 Task: Set Duration of Sprint called Sprint0014 in Scrum Project Project0005 to 2 weeks in Jira
Action: Mouse moved to (431, 488)
Screenshot: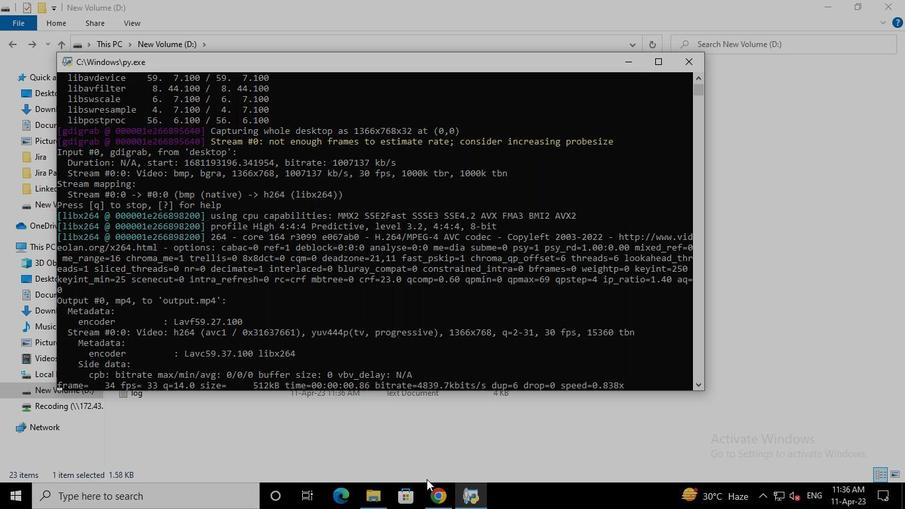 
Action: Mouse pressed left at (431, 488)
Screenshot: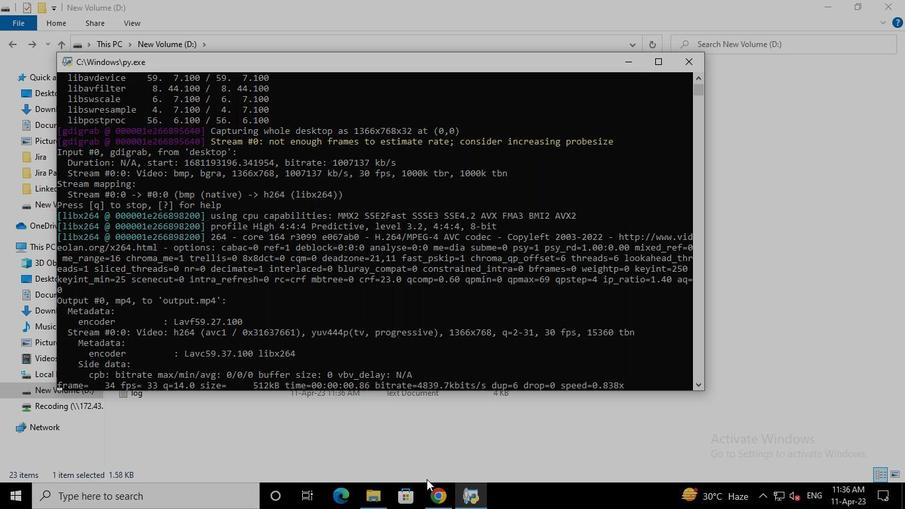 
Action: Mouse moved to (110, 196)
Screenshot: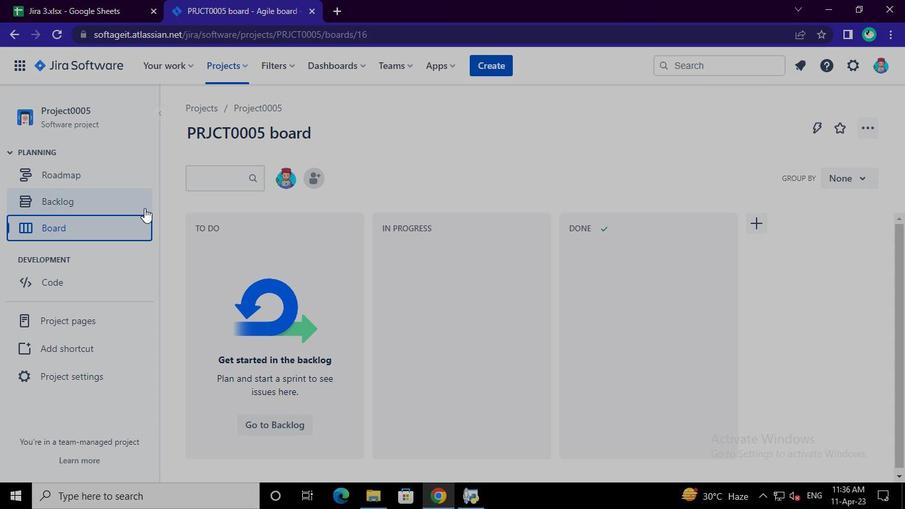 
Action: Mouse pressed left at (110, 196)
Screenshot: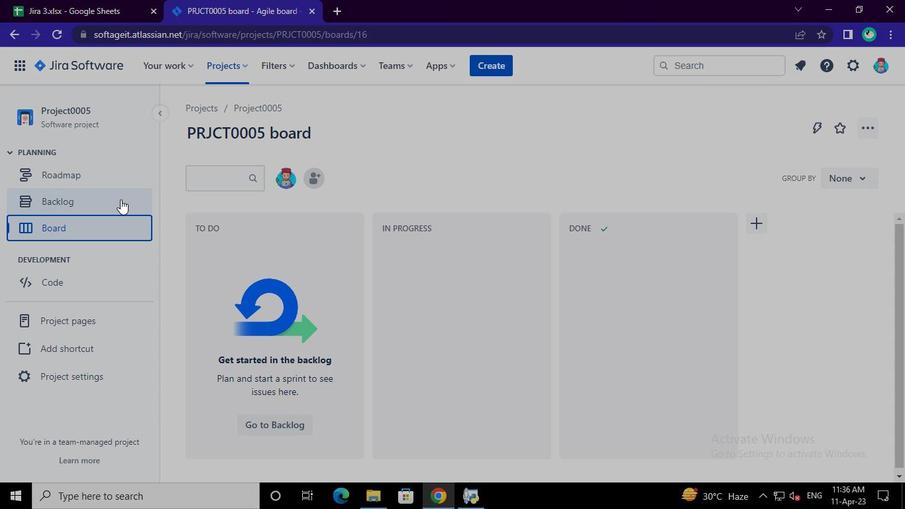 
Action: Mouse moved to (295, 429)
Screenshot: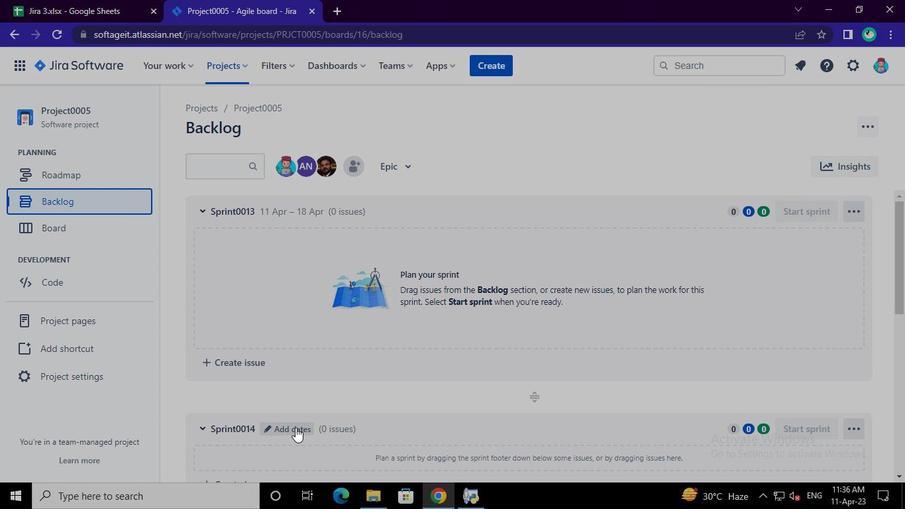 
Action: Mouse pressed left at (295, 429)
Screenshot: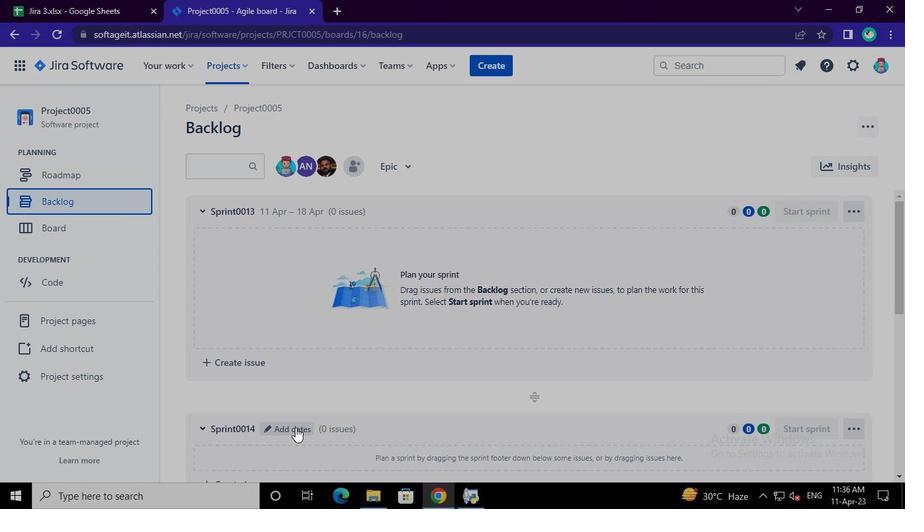 
Action: Mouse moved to (352, 211)
Screenshot: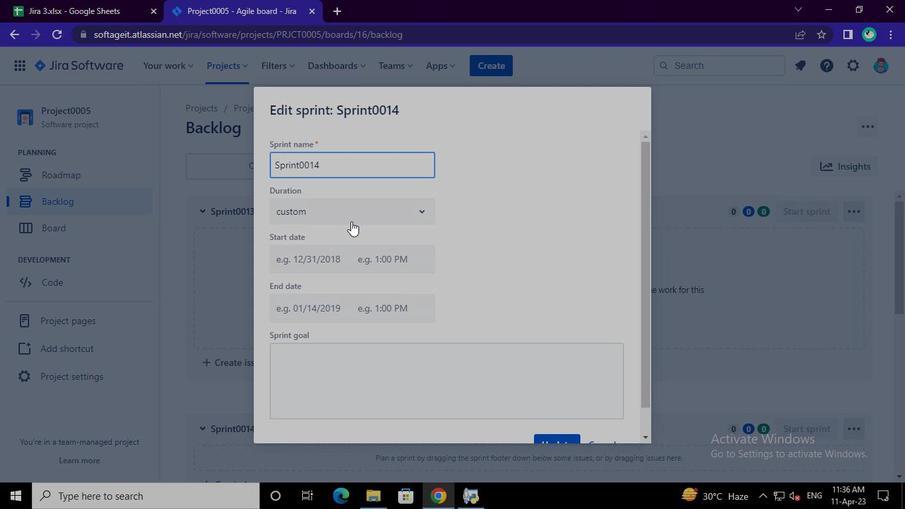 
Action: Mouse pressed left at (352, 211)
Screenshot: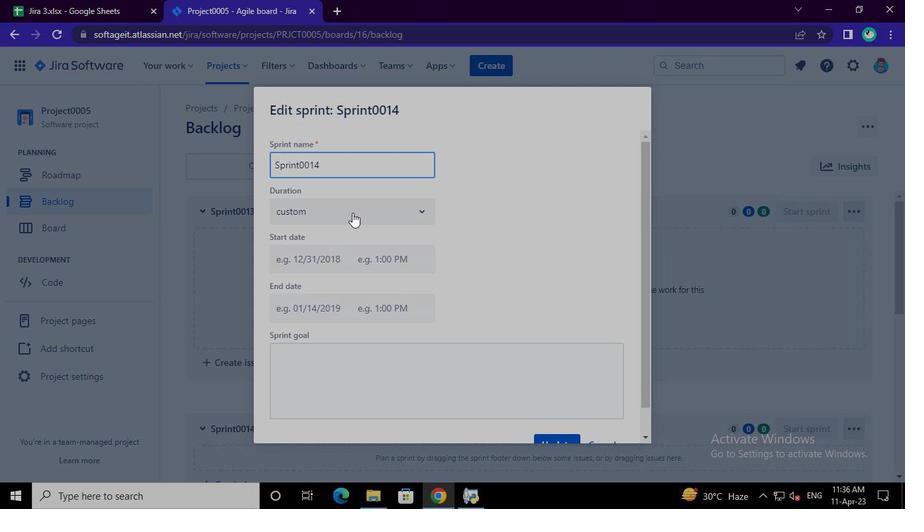 
Action: Mouse moved to (332, 264)
Screenshot: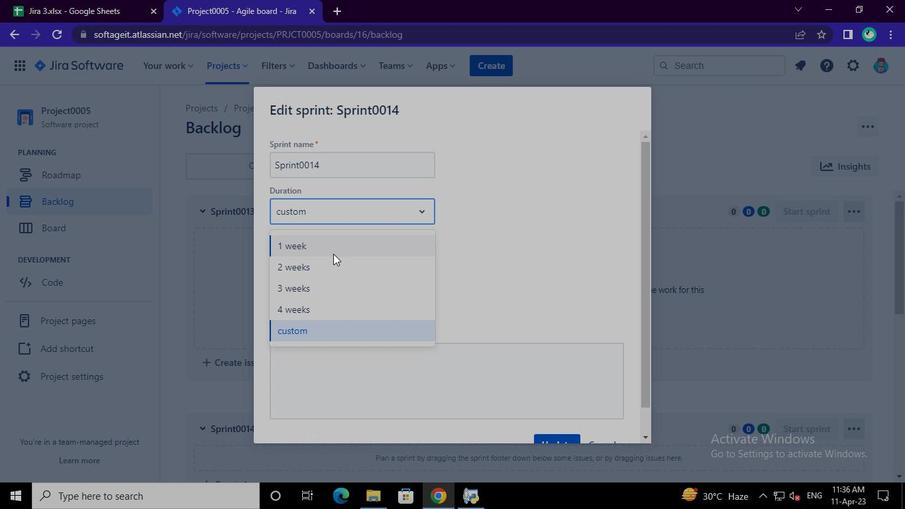 
Action: Mouse pressed left at (332, 264)
Screenshot: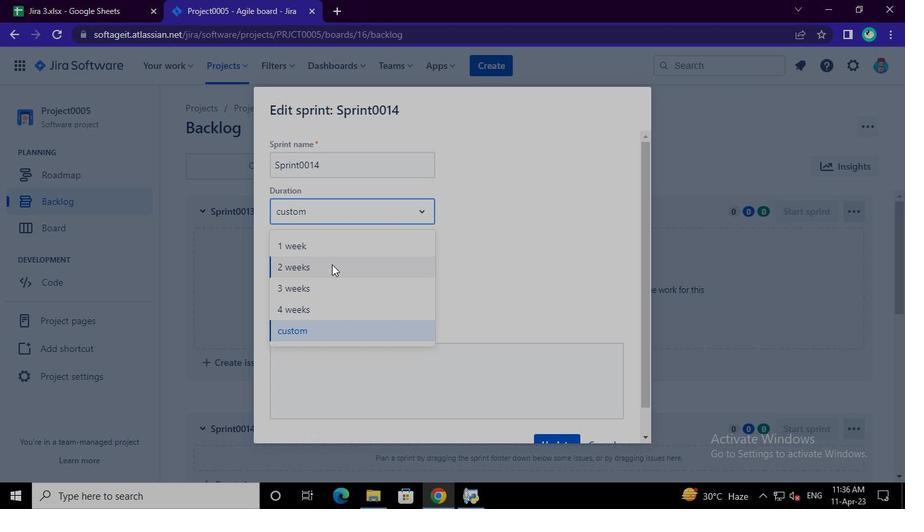 
Action: Mouse pressed left at (332, 264)
Screenshot: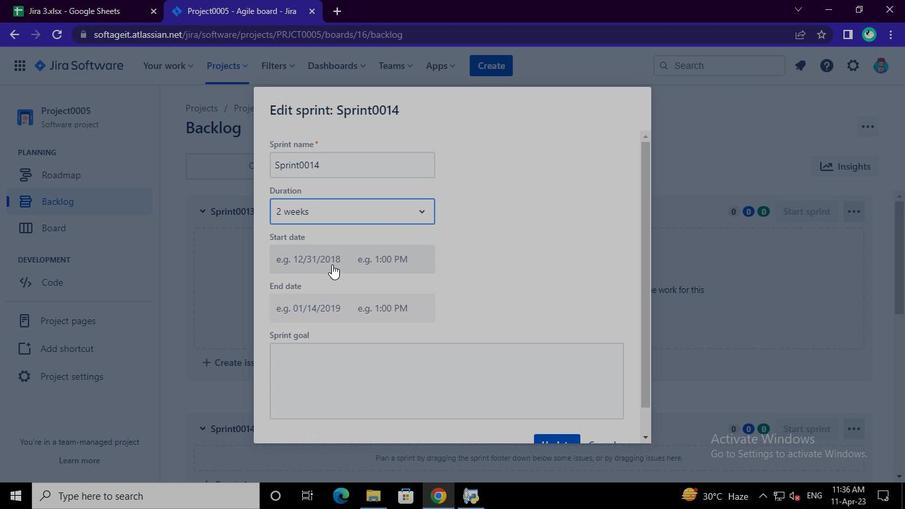 
Action: Mouse moved to (351, 384)
Screenshot: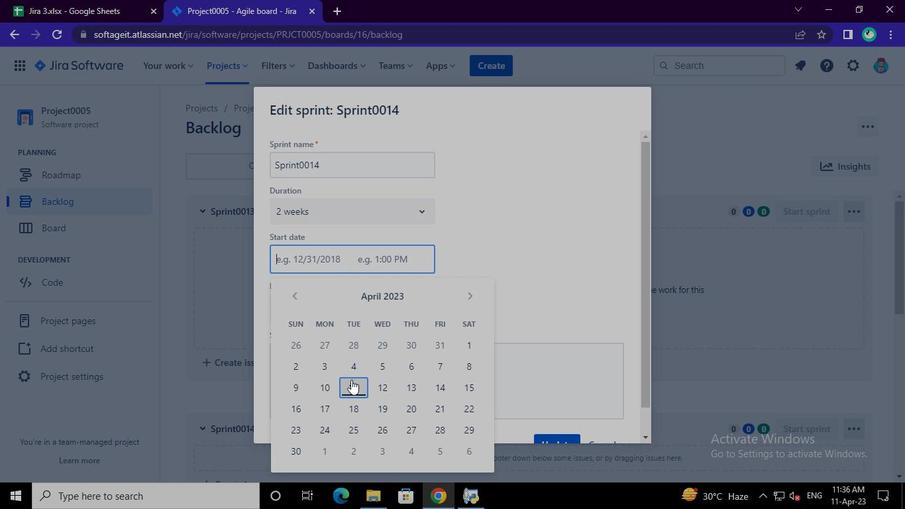 
Action: Mouse pressed left at (351, 384)
Screenshot: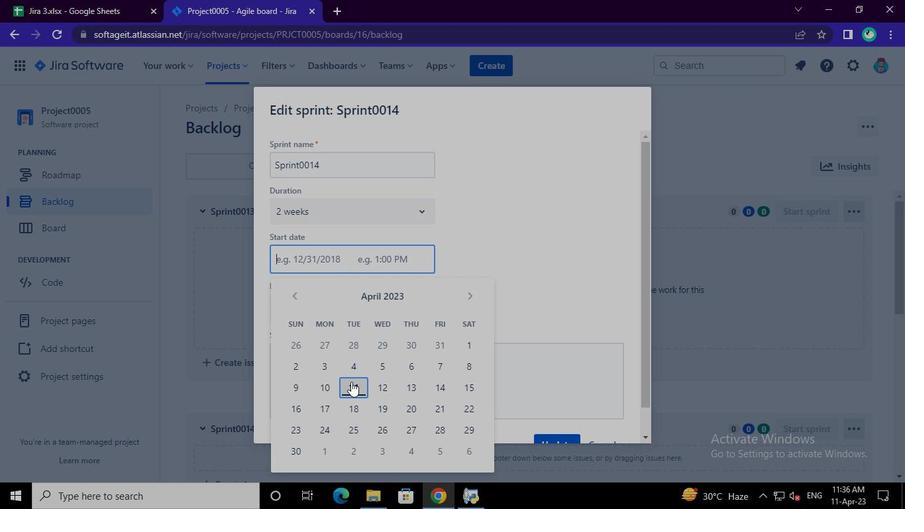 
Action: Mouse moved to (547, 441)
Screenshot: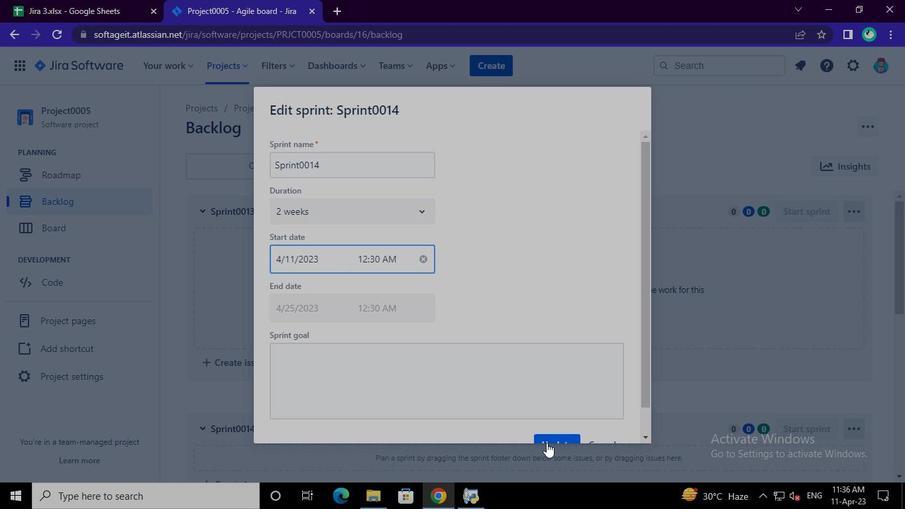 
Action: Mouse pressed left at (547, 441)
Screenshot: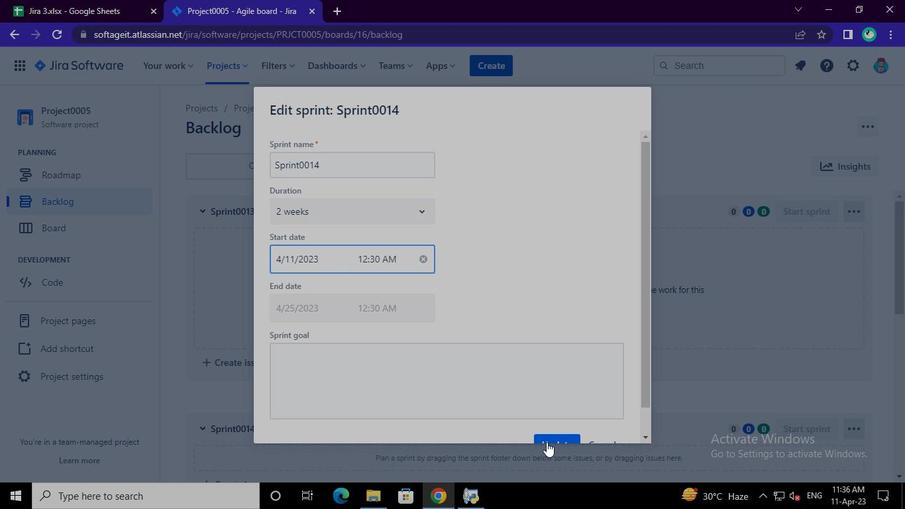 
Action: Mouse moved to (463, 496)
Screenshot: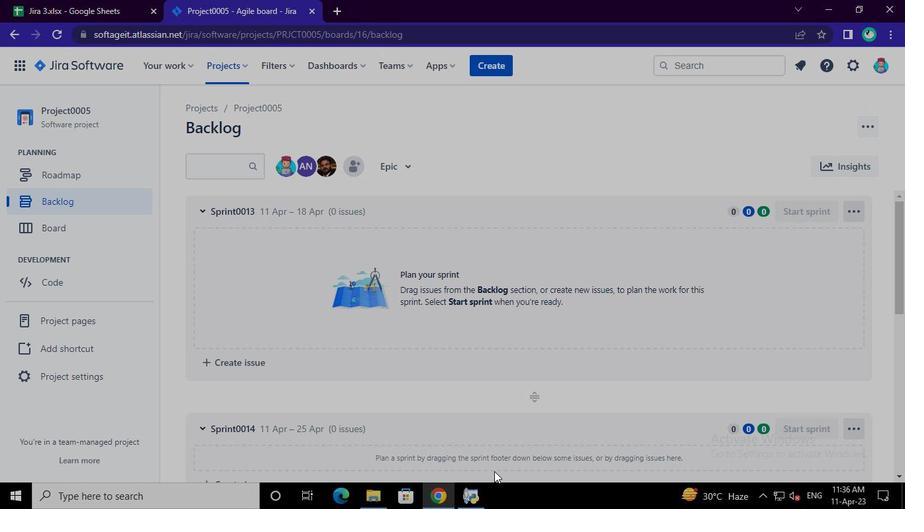 
Action: Mouse pressed left at (463, 496)
Screenshot: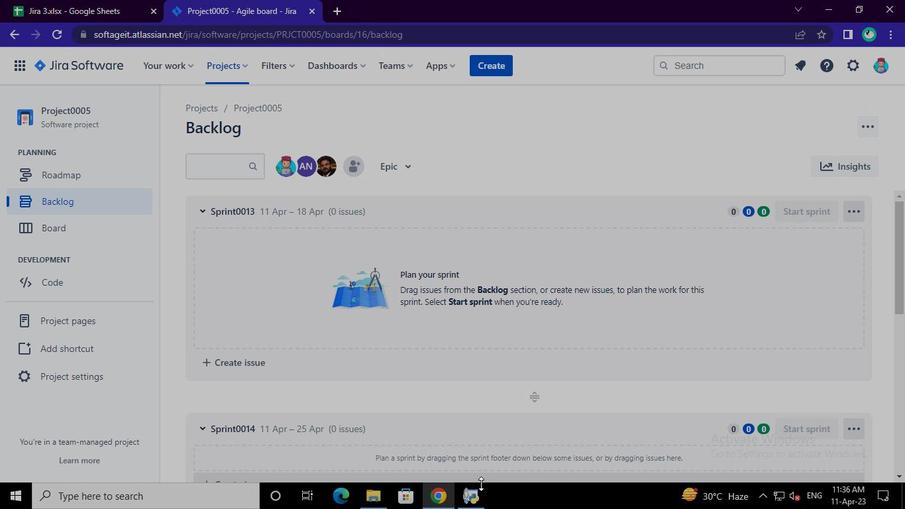 
Action: Mouse moved to (686, 55)
Screenshot: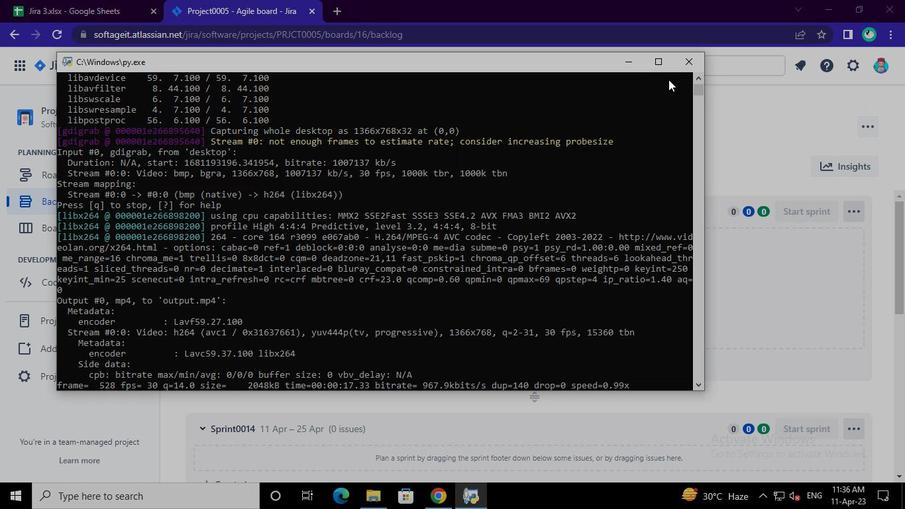 
Action: Mouse pressed left at (686, 55)
Screenshot: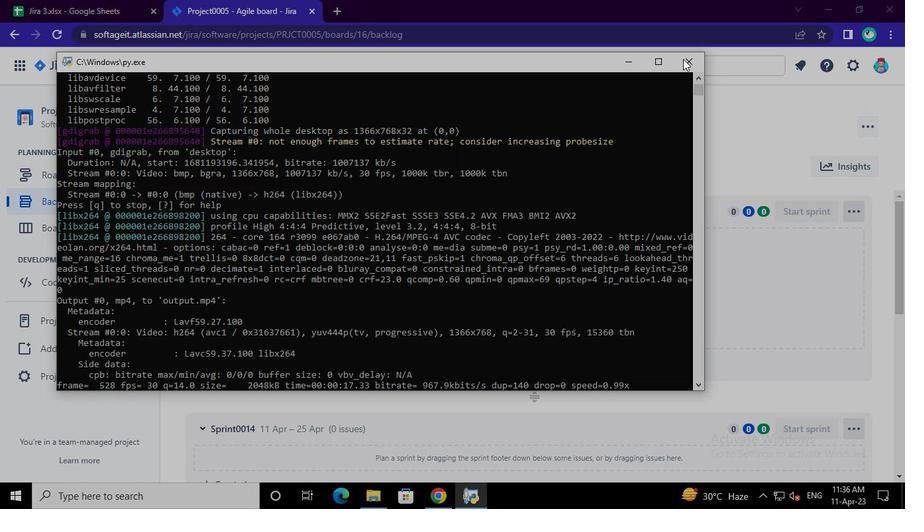 
